 Task: Search for emails using specific criteria in Outlook.
Action: Mouse moved to (352, 13)
Screenshot: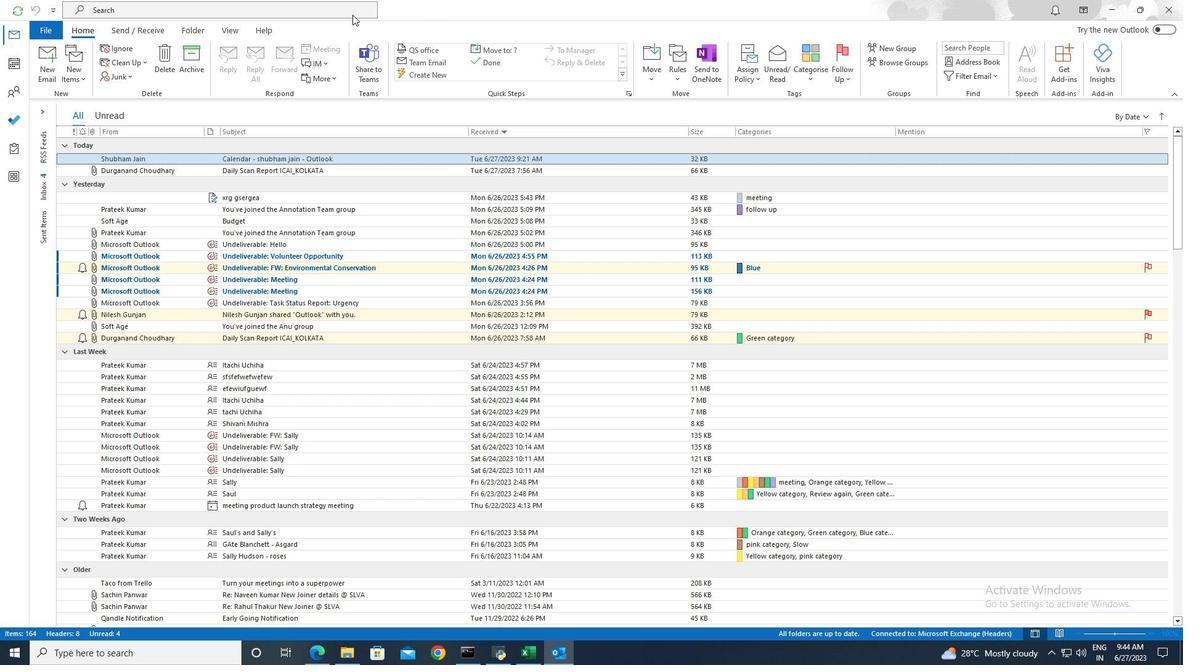 
Action: Mouse pressed left at (352, 13)
Screenshot: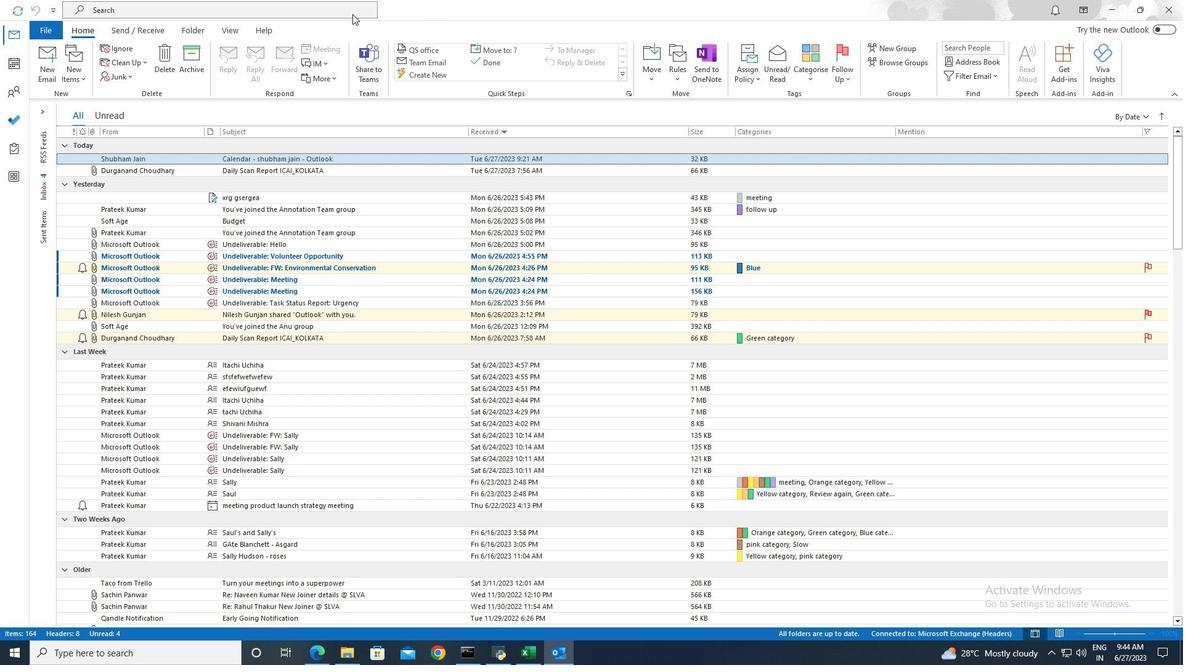 
Action: Mouse moved to (426, 12)
Screenshot: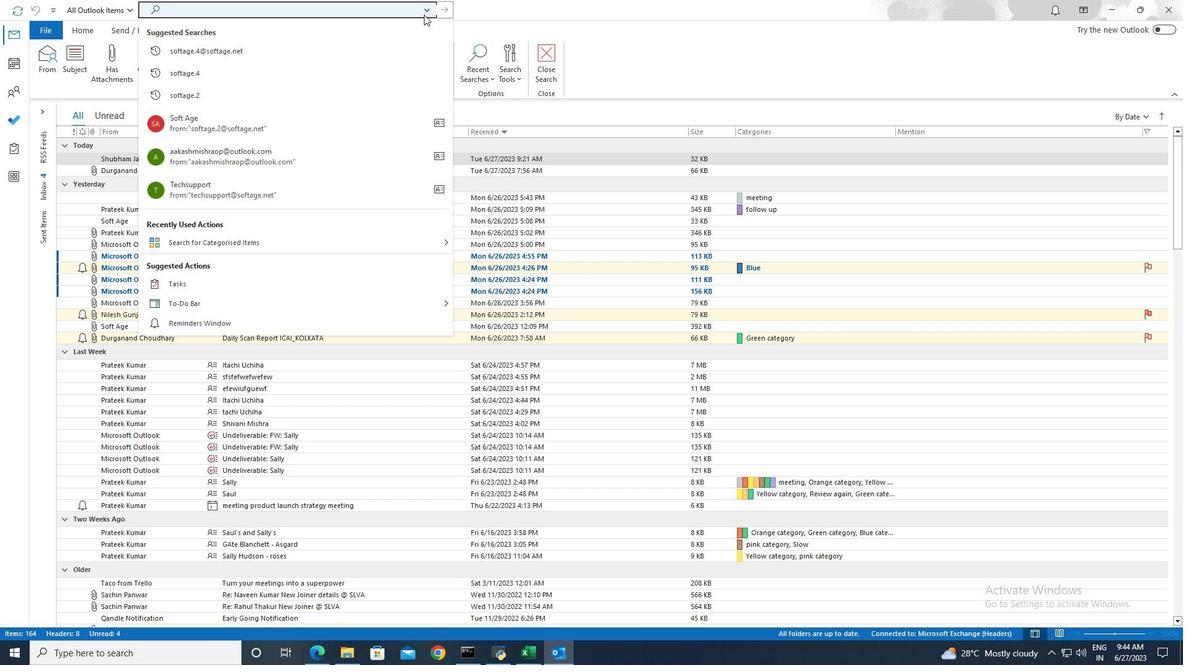 
Action: Mouse pressed left at (426, 12)
Screenshot: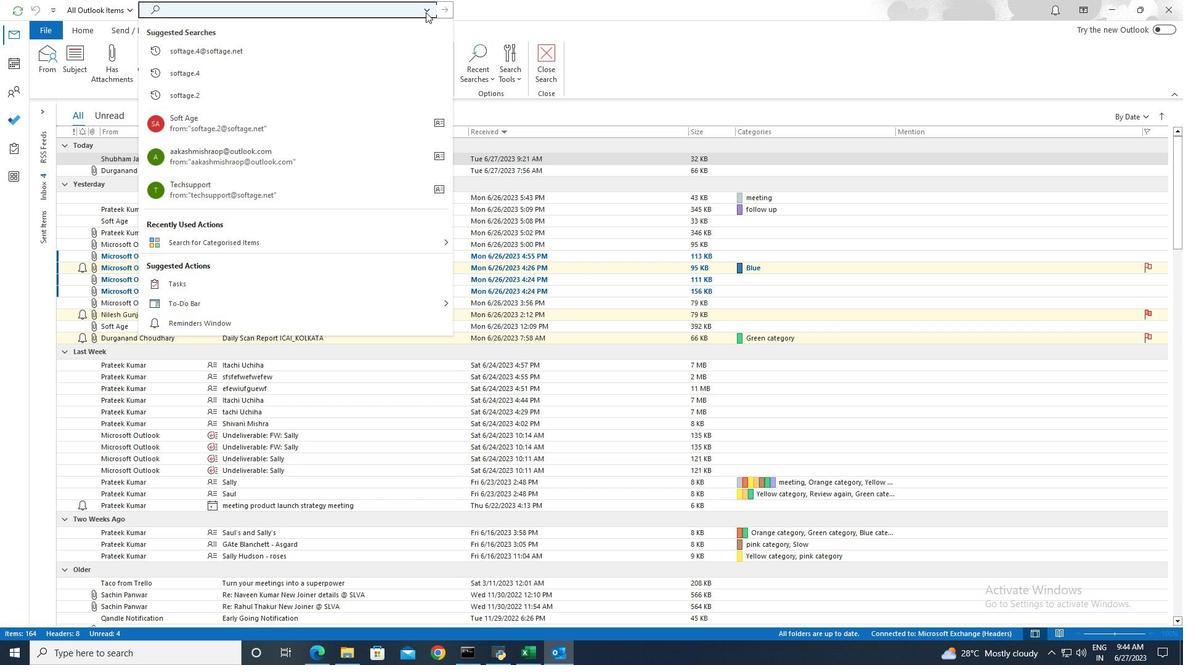 
Action: Mouse moved to (210, 262)
Screenshot: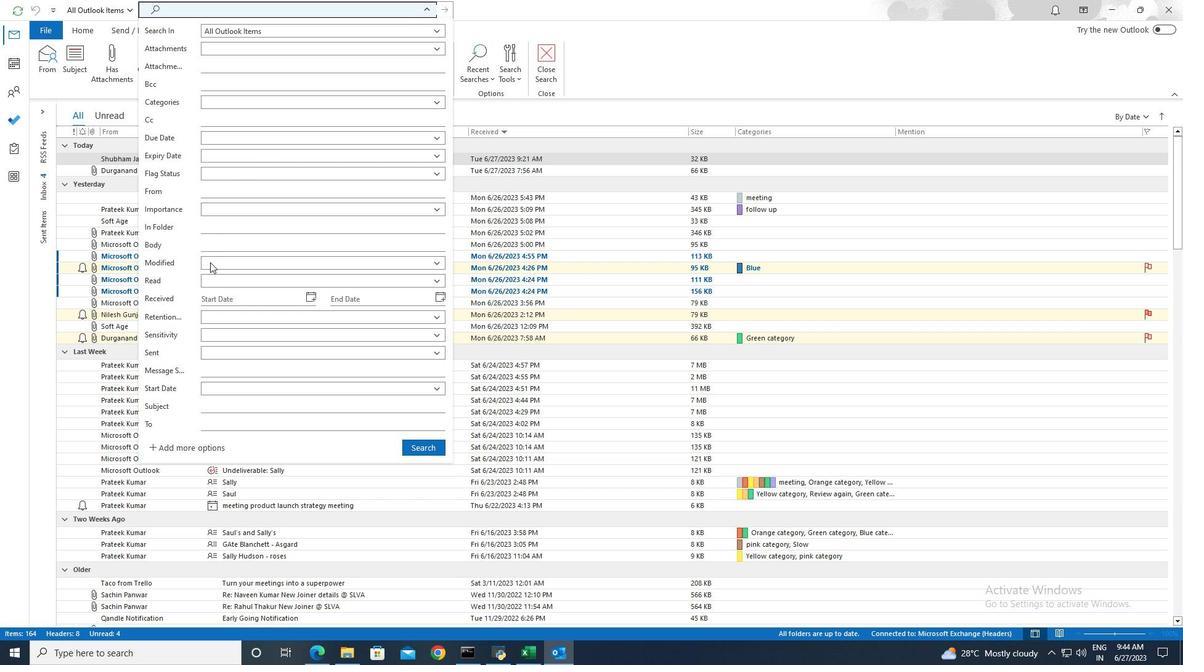 
Action: Mouse pressed left at (210, 262)
Screenshot: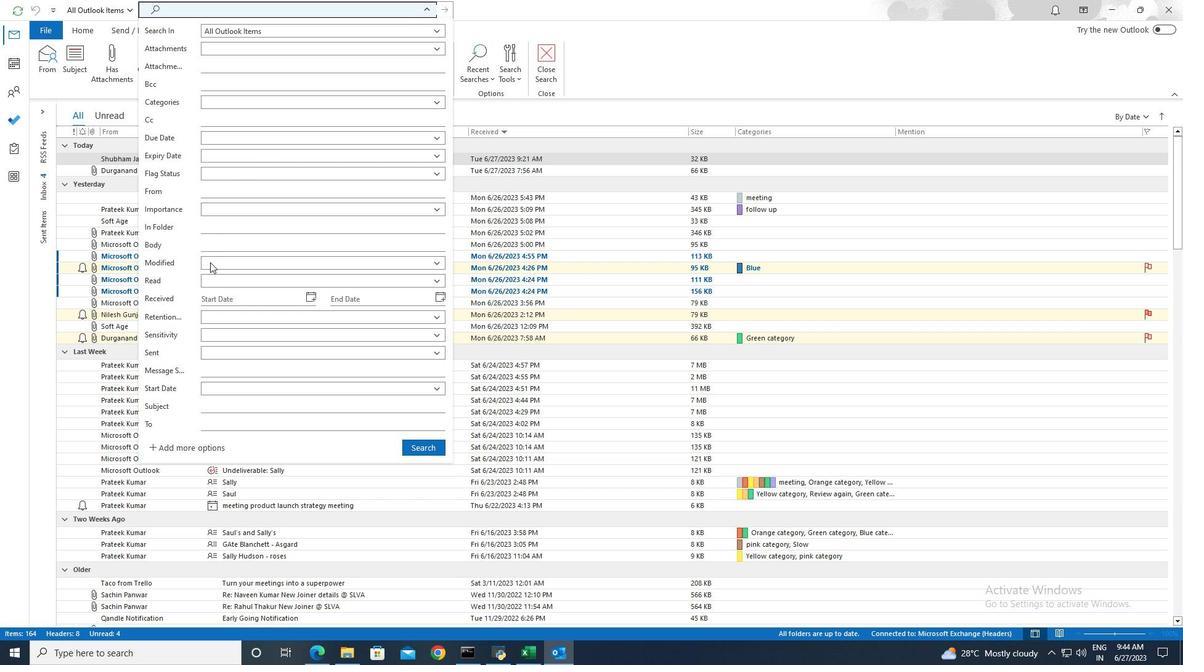 
Action: Mouse moved to (220, 284)
Screenshot: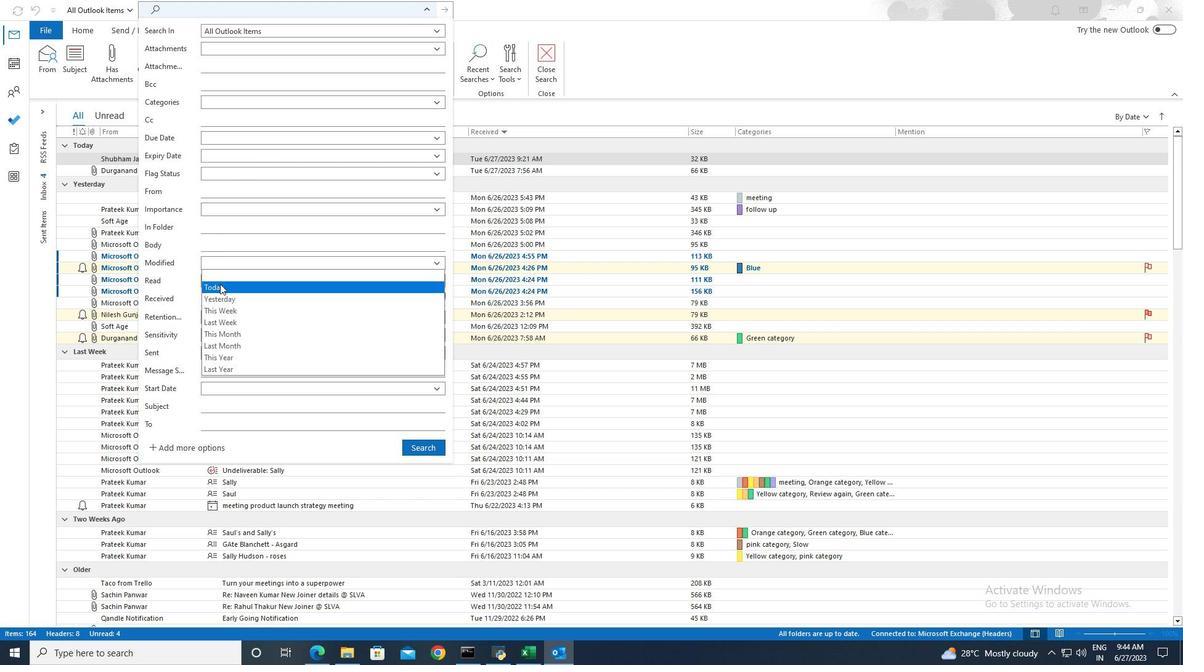 
Action: Mouse pressed left at (220, 284)
Screenshot: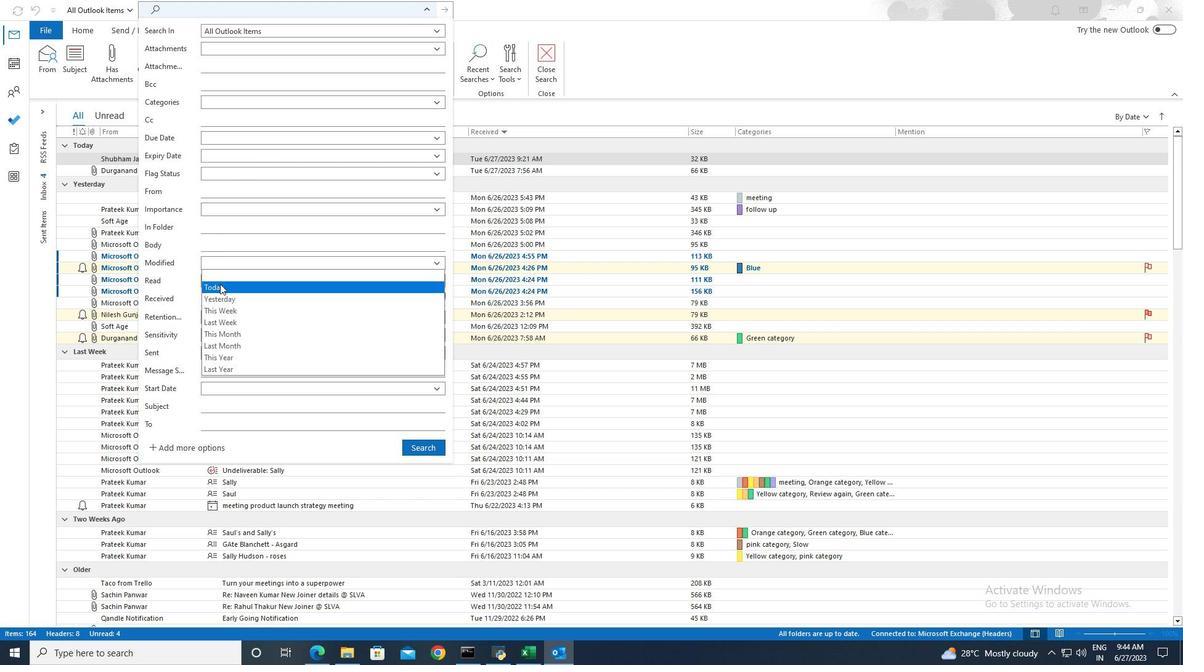 
Action: Mouse moved to (423, 446)
Screenshot: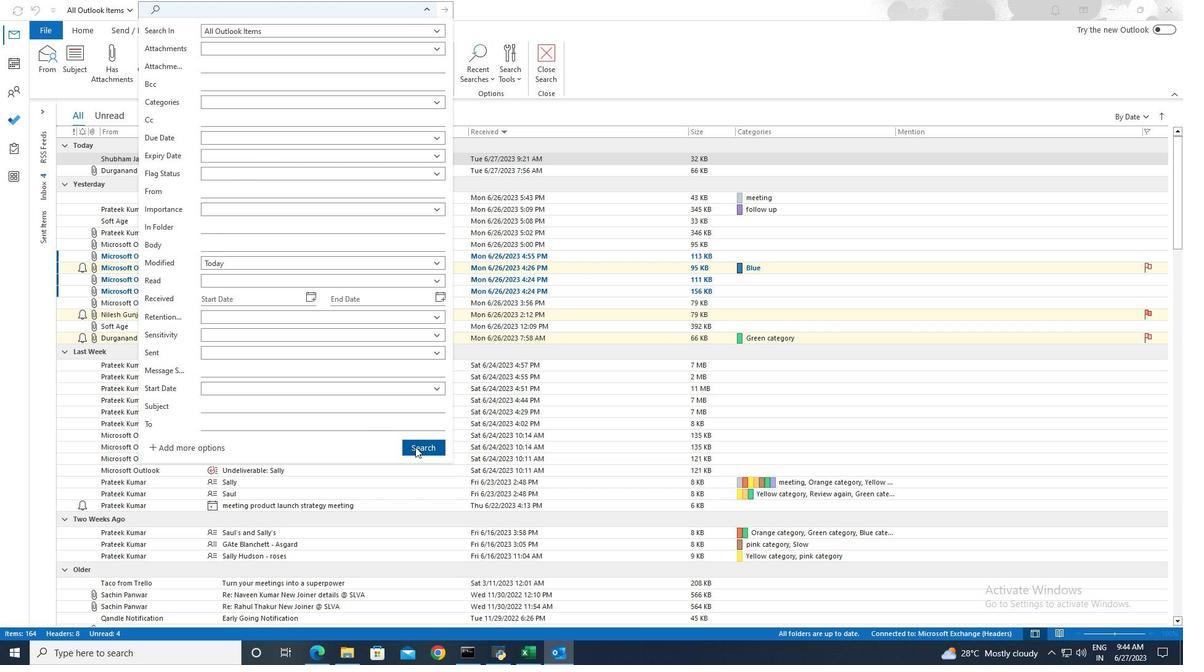 
Action: Mouse pressed left at (423, 446)
Screenshot: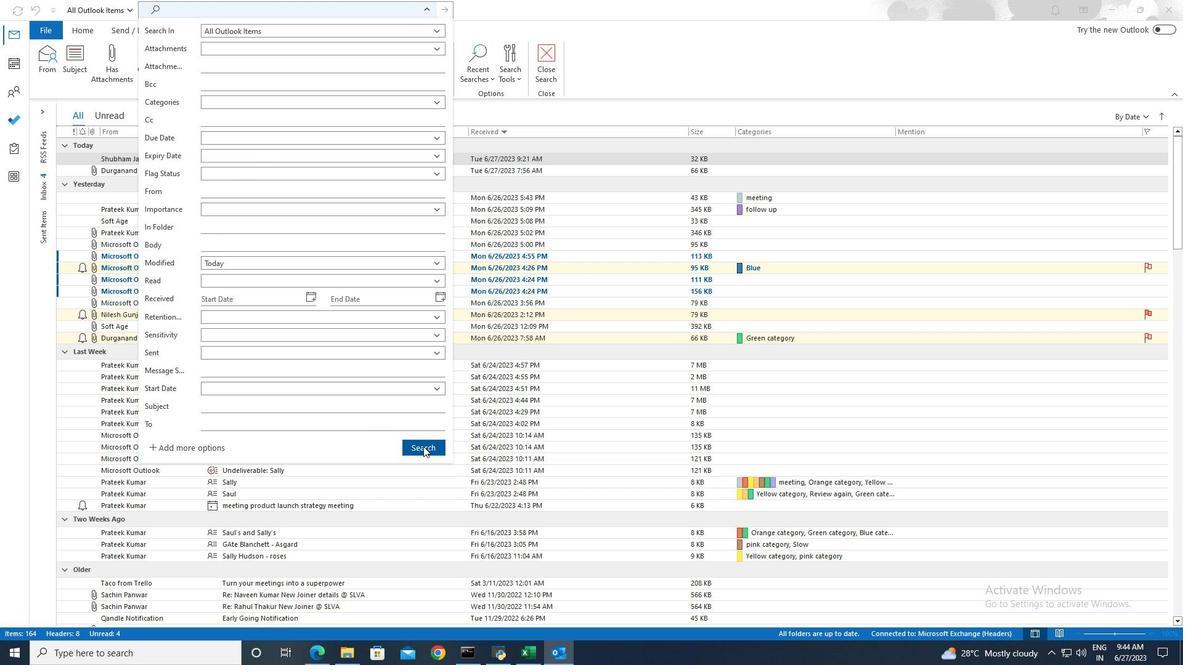 
